 Task: Add Sprouts Plant Based Wheat Bread to the cart.
Action: Mouse moved to (29, 255)
Screenshot: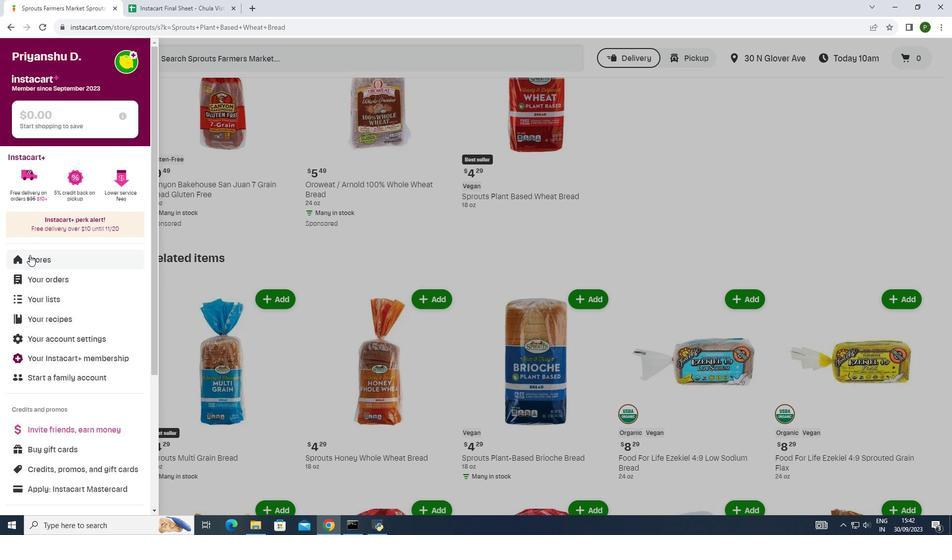 
Action: Mouse pressed left at (29, 255)
Screenshot: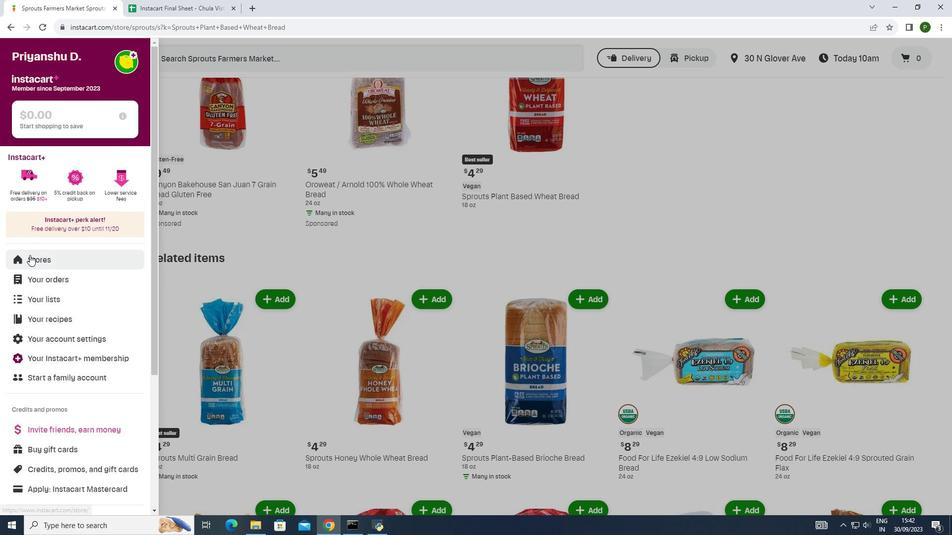 
Action: Mouse moved to (210, 94)
Screenshot: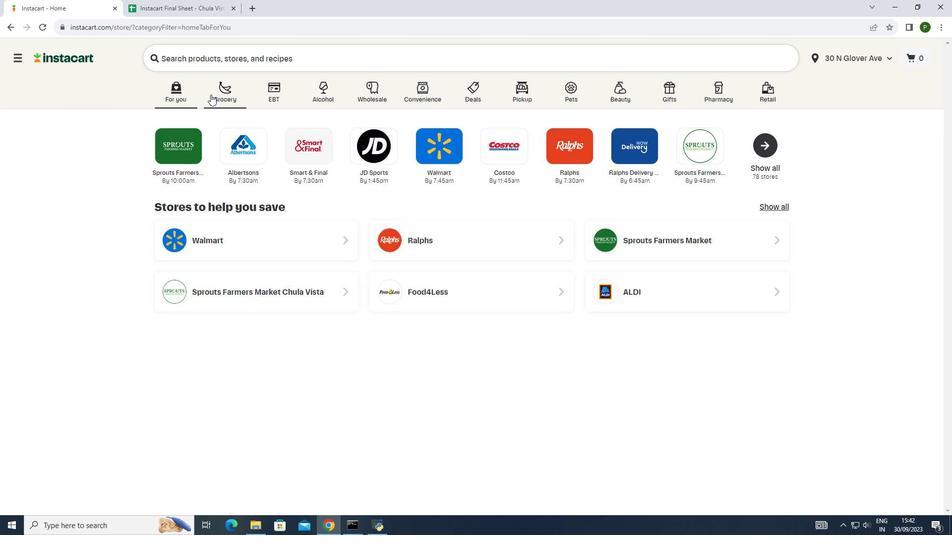 
Action: Mouse pressed left at (210, 94)
Screenshot: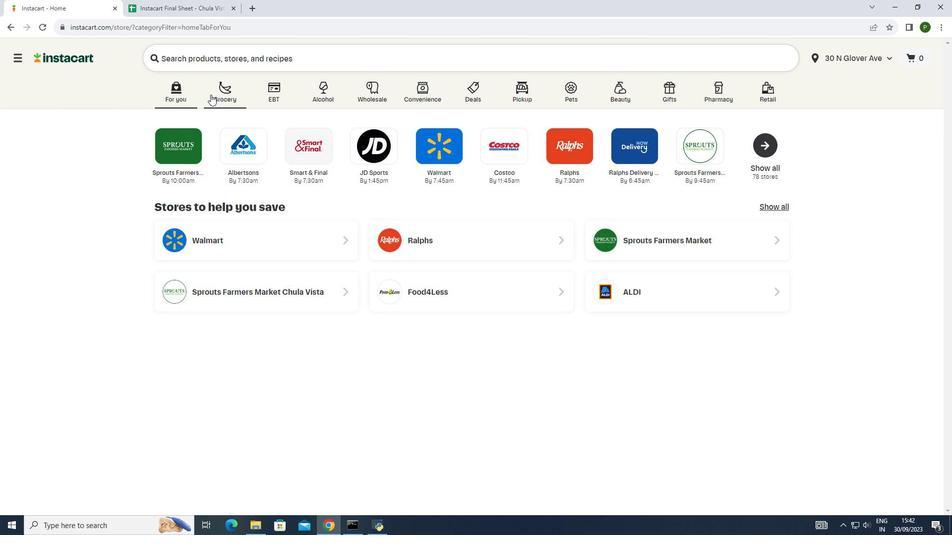 
Action: Mouse moved to (508, 152)
Screenshot: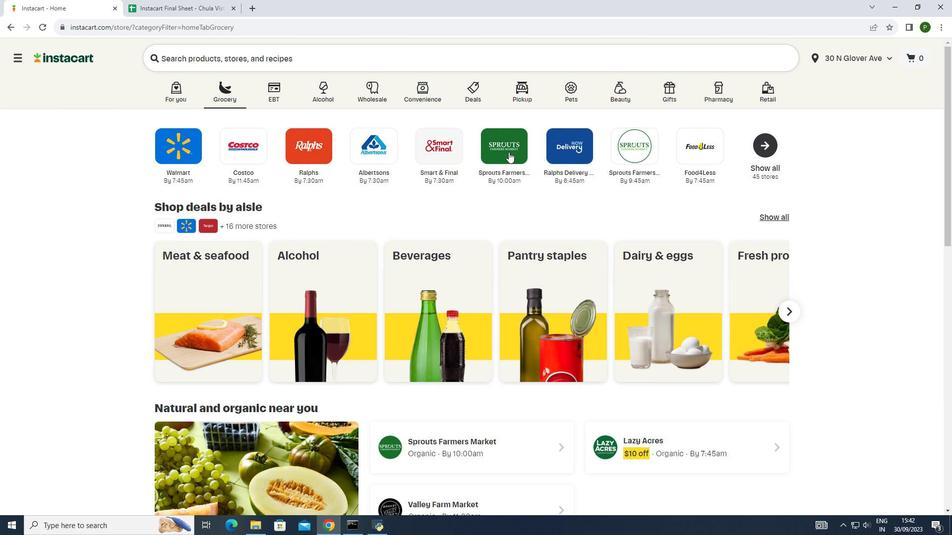 
Action: Mouse pressed left at (508, 152)
Screenshot: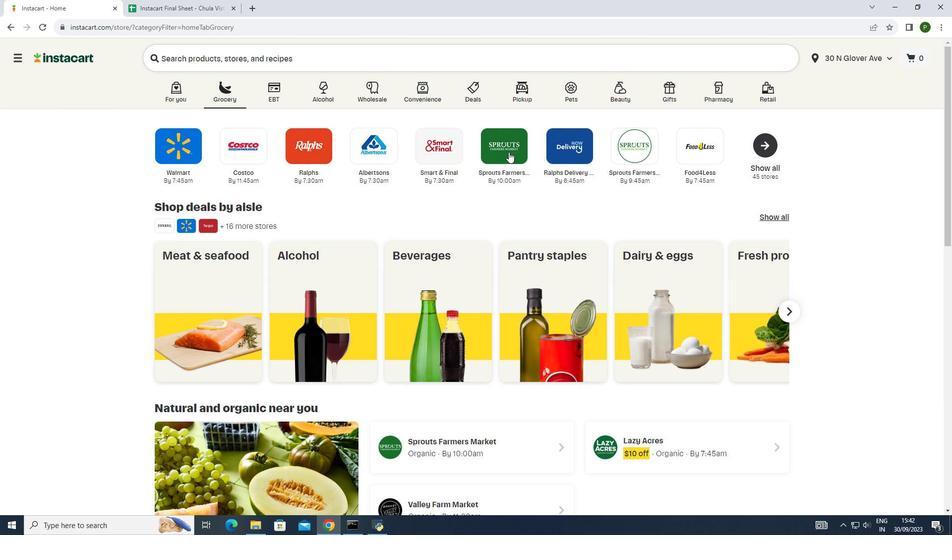 
Action: Mouse moved to (65, 266)
Screenshot: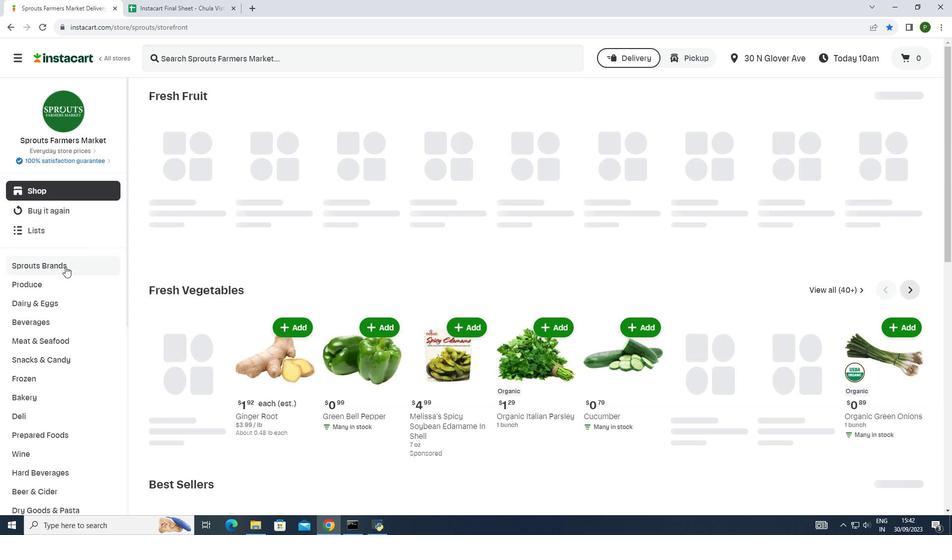 
Action: Mouse pressed left at (65, 266)
Screenshot: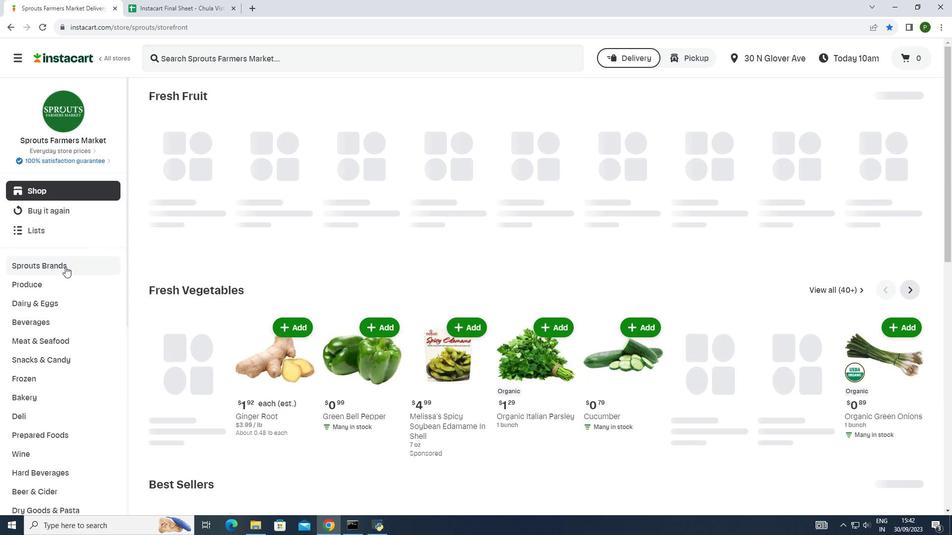 
Action: Mouse moved to (43, 286)
Screenshot: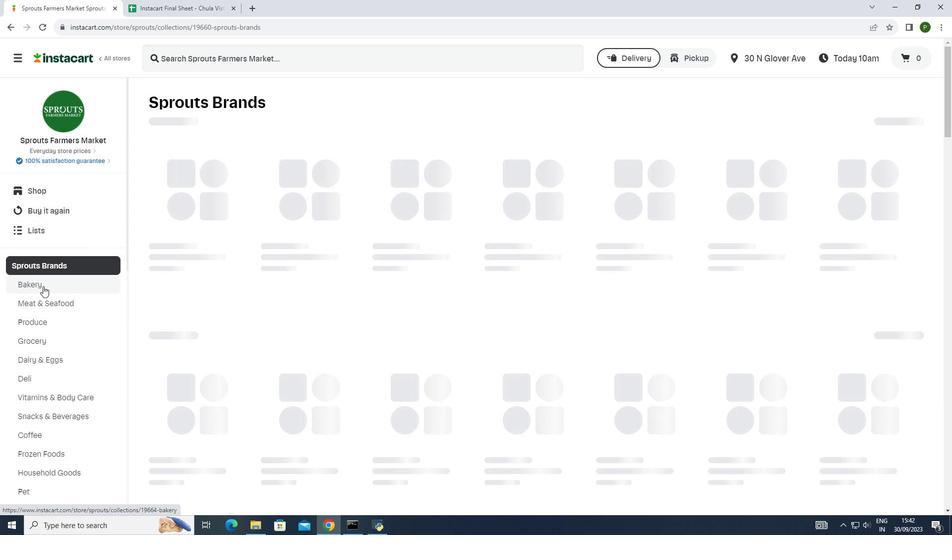 
Action: Mouse pressed left at (43, 286)
Screenshot: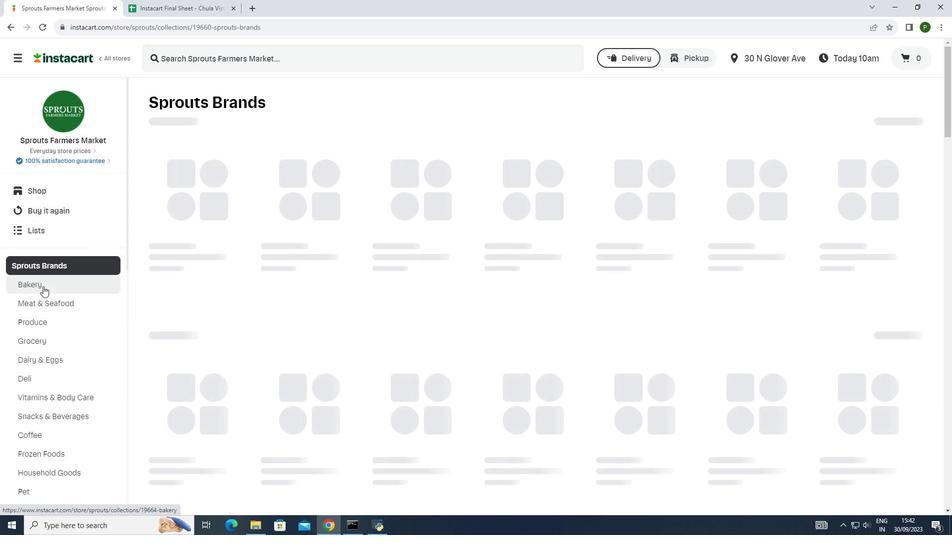 
Action: Mouse moved to (310, 255)
Screenshot: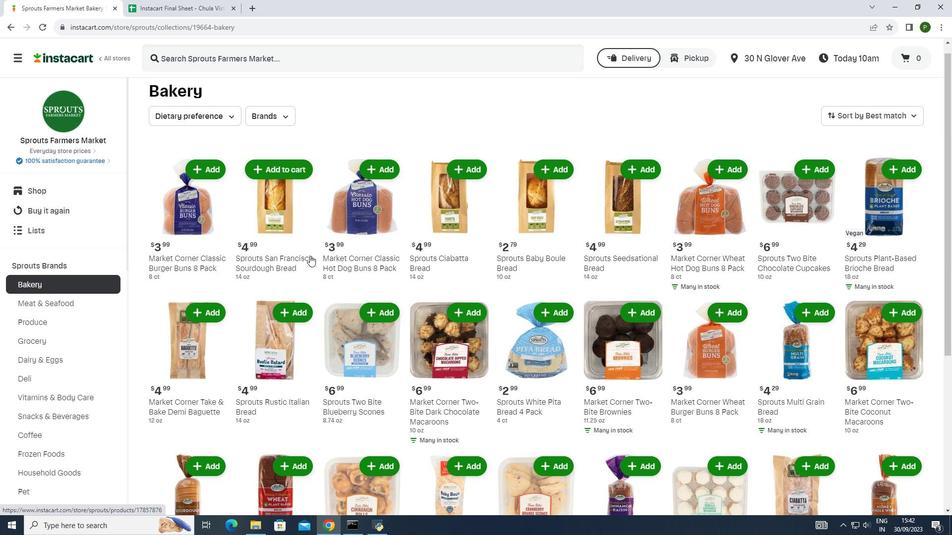 
Action: Mouse scrolled (310, 254) with delta (0, 0)
Screenshot: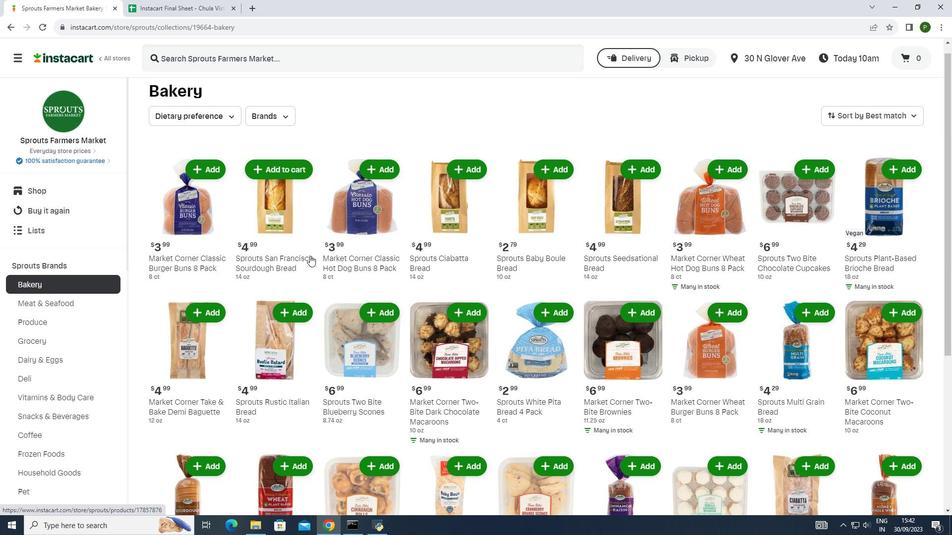 
Action: Mouse moved to (307, 256)
Screenshot: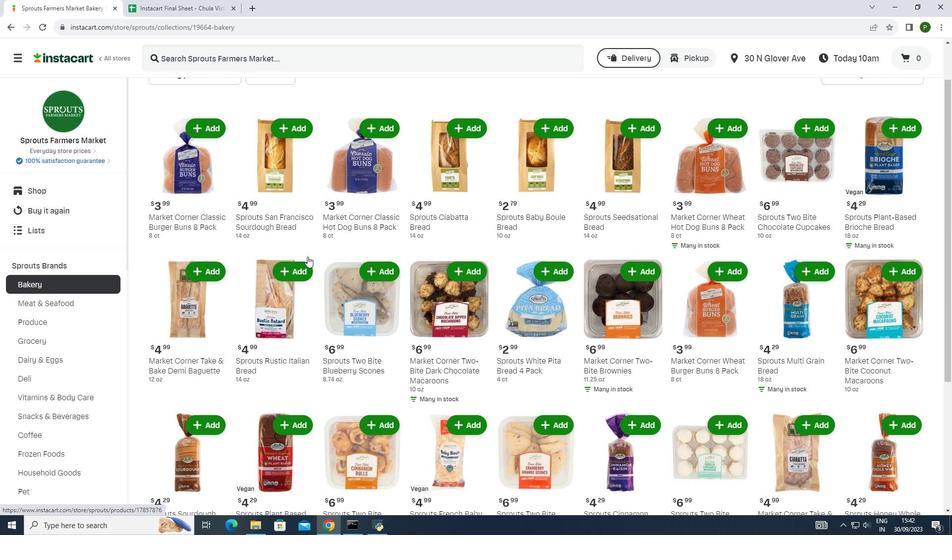 
Action: Mouse scrolled (307, 256) with delta (0, 0)
Screenshot: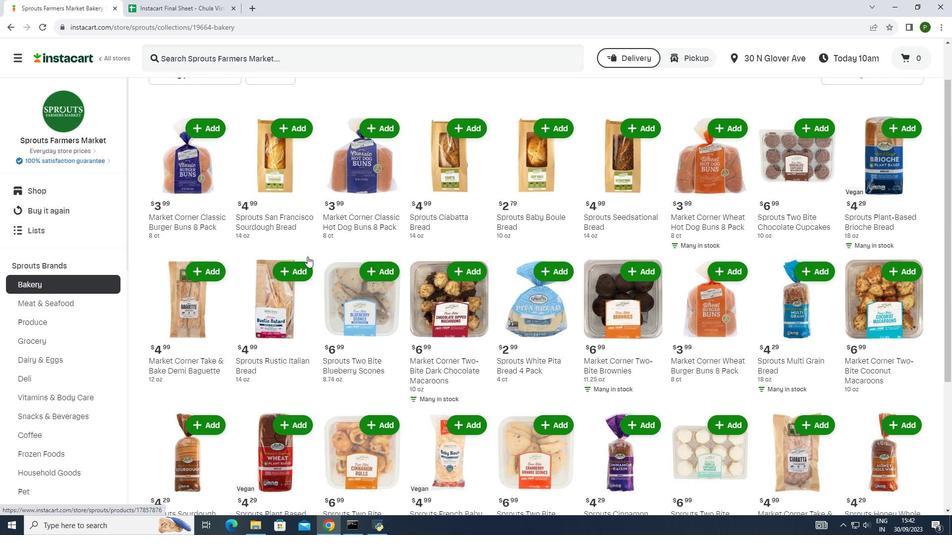 
Action: Mouse moved to (305, 256)
Screenshot: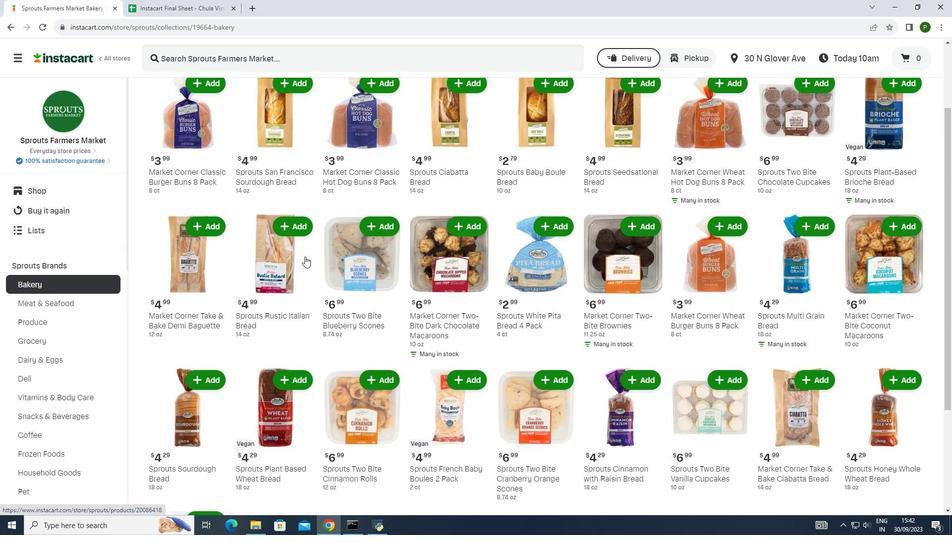 
Action: Mouse scrolled (305, 256) with delta (0, 0)
Screenshot: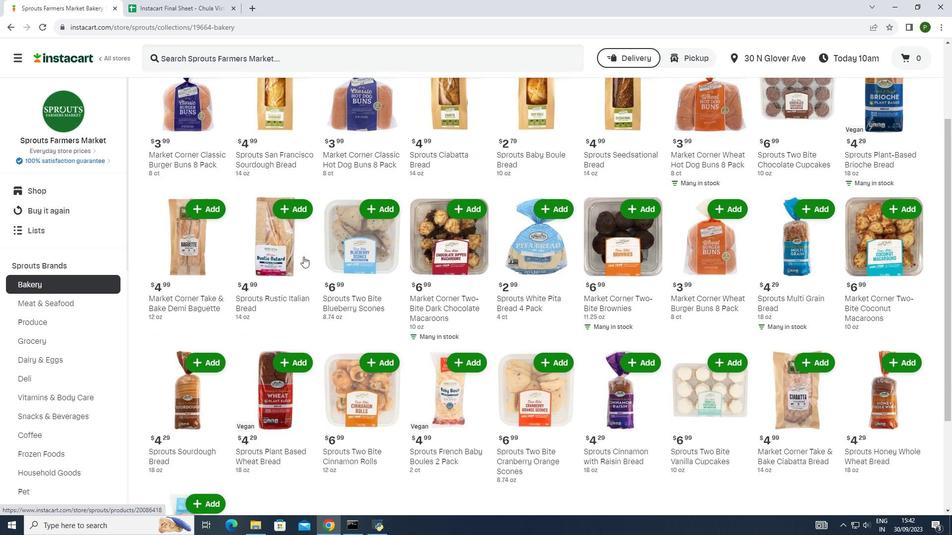 
Action: Mouse moved to (303, 256)
Screenshot: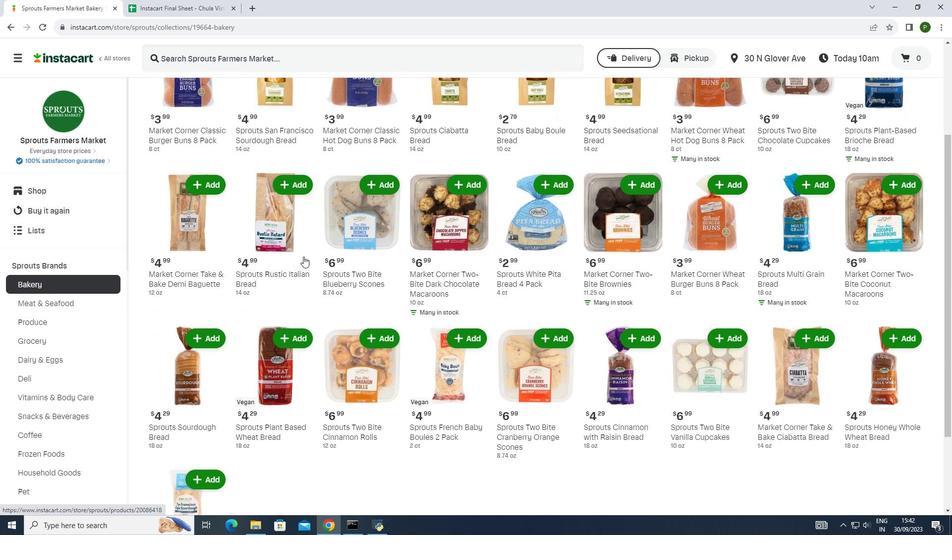 
Action: Mouse scrolled (303, 256) with delta (0, 0)
Screenshot: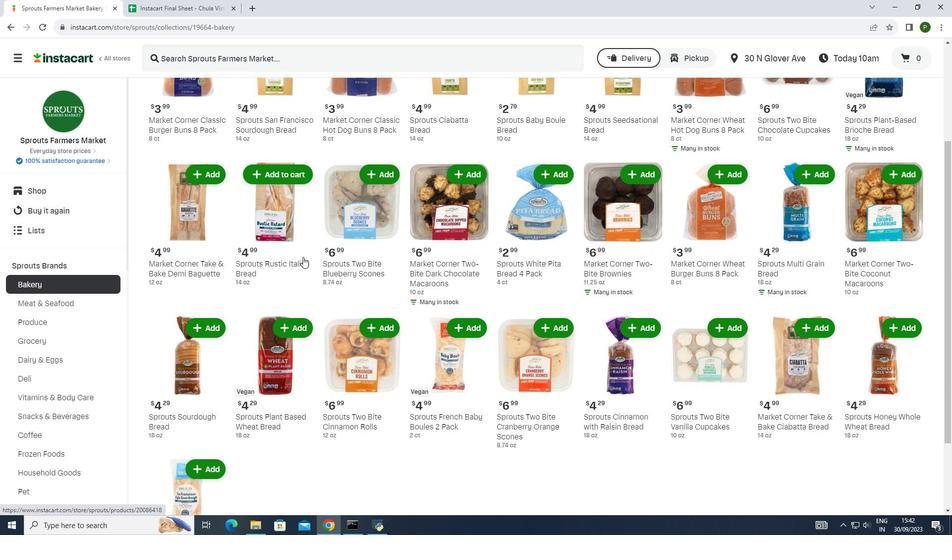 
Action: Mouse moved to (296, 279)
Screenshot: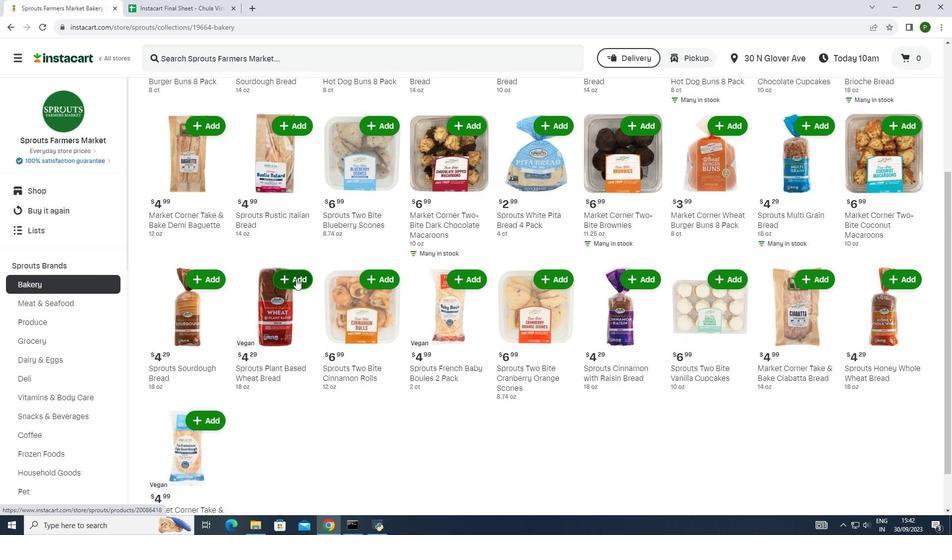 
Action: Mouse pressed left at (296, 279)
Screenshot: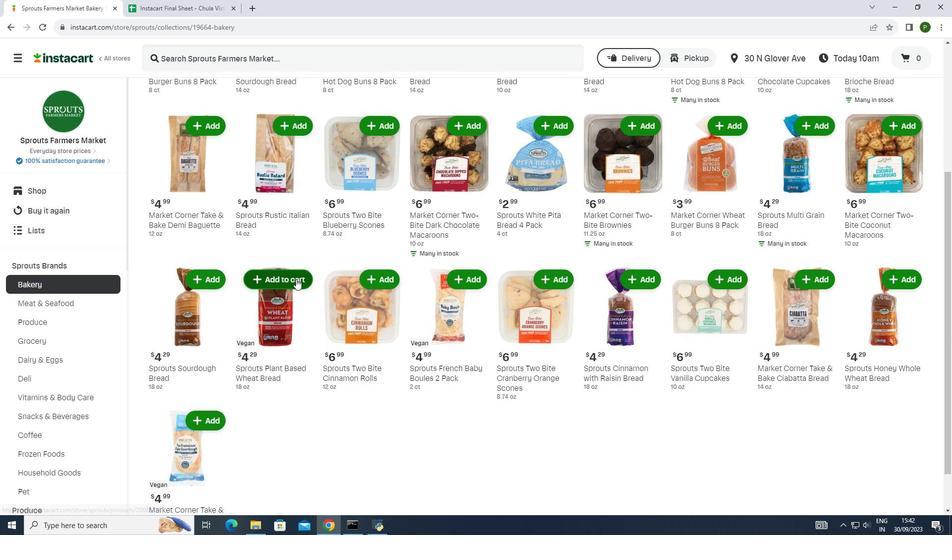 
